 Task: Choose the license: Boost Software License 1.0 while creating a new repository.
Action: Mouse moved to (970, 79)
Screenshot: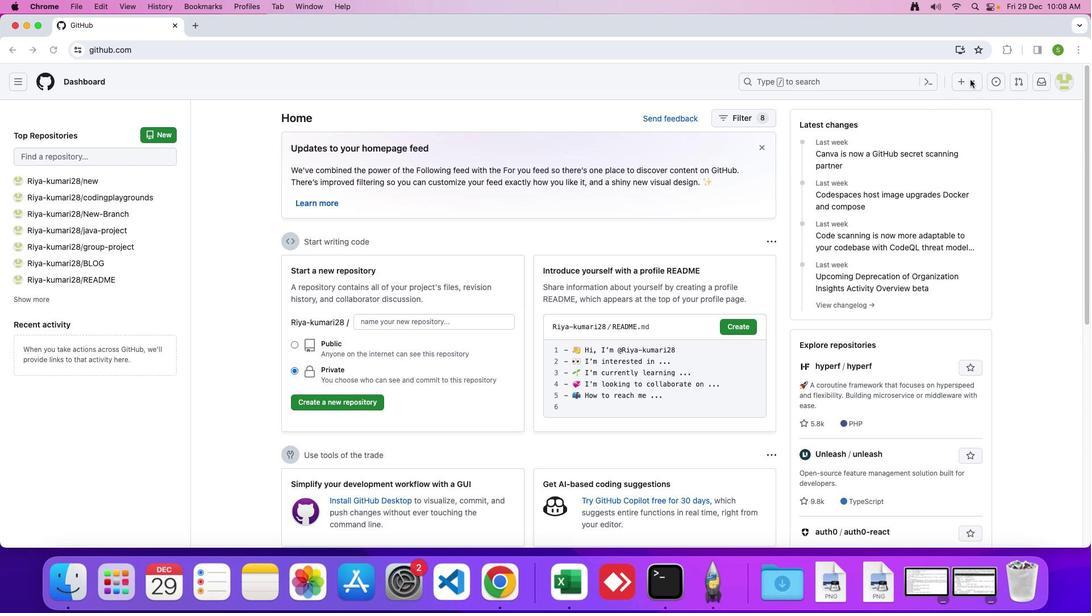 
Action: Mouse pressed left at (970, 79)
Screenshot: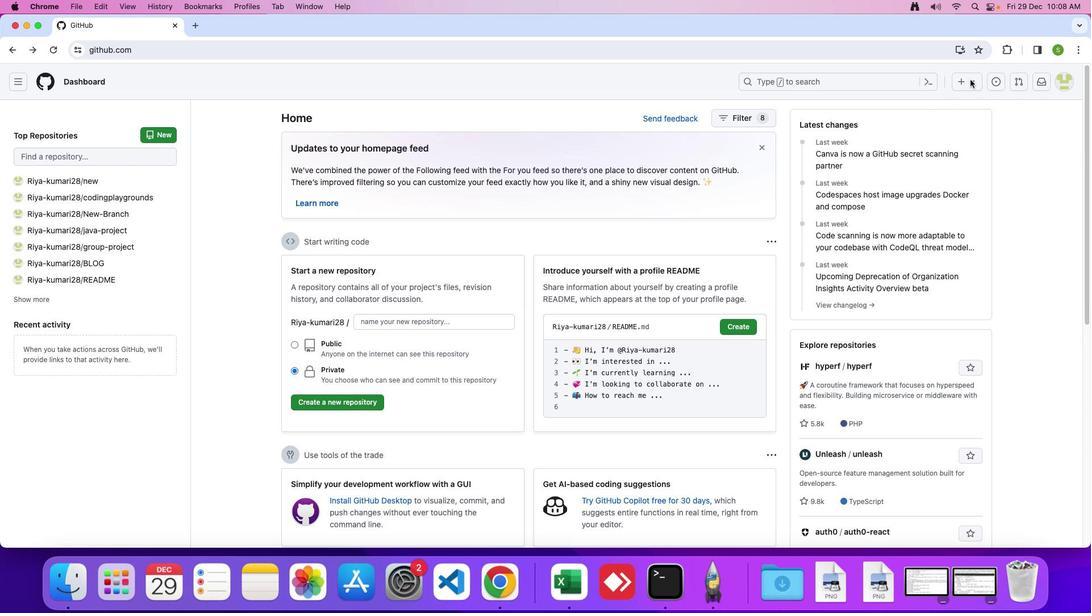 
Action: Mouse moved to (969, 80)
Screenshot: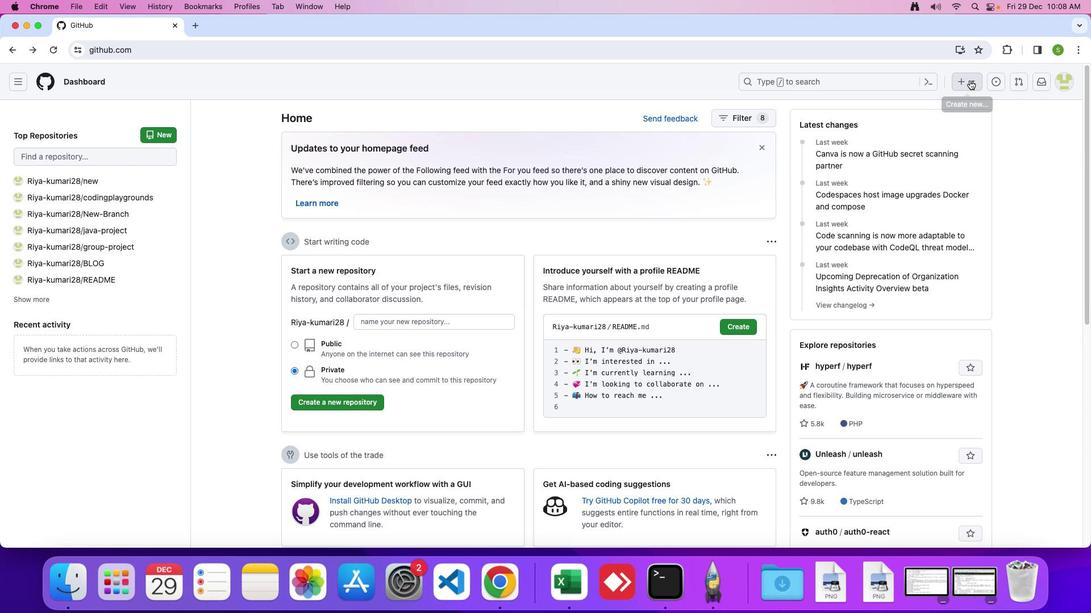 
Action: Mouse pressed left at (969, 80)
Screenshot: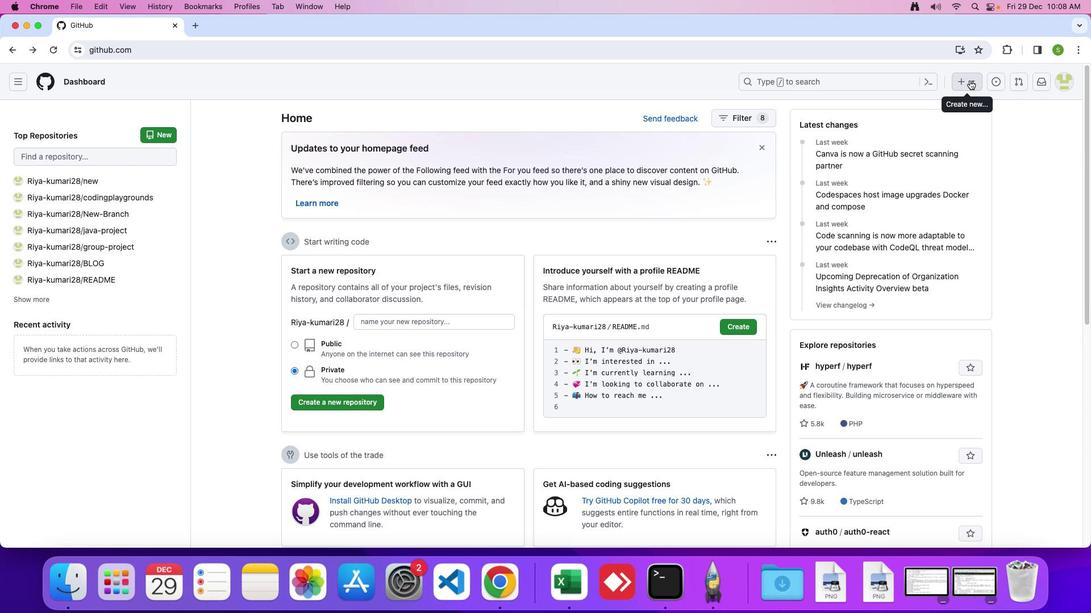 
Action: Mouse moved to (928, 106)
Screenshot: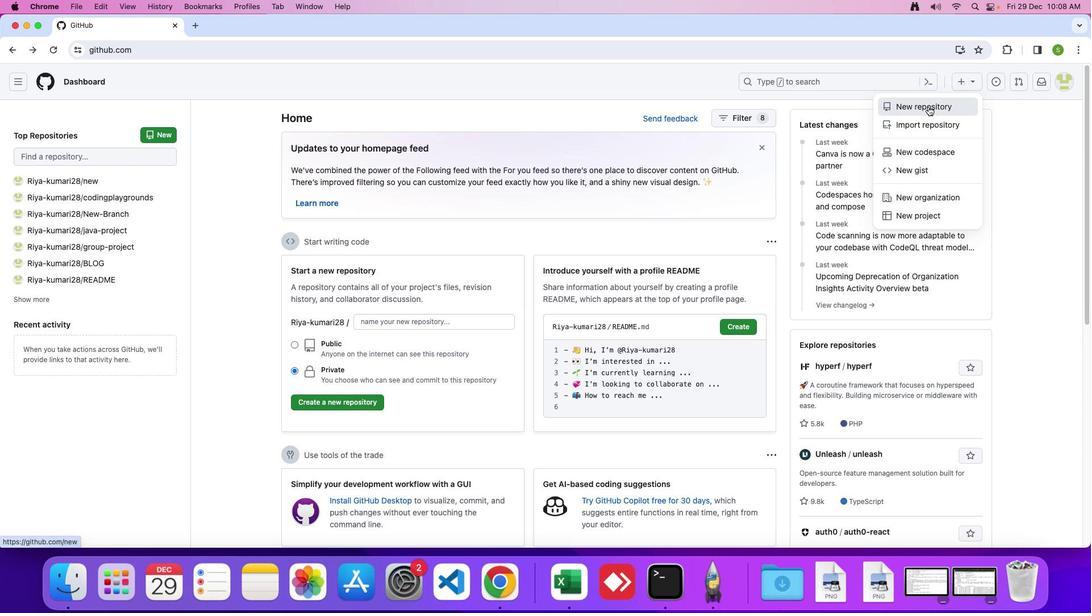 
Action: Mouse pressed left at (928, 106)
Screenshot: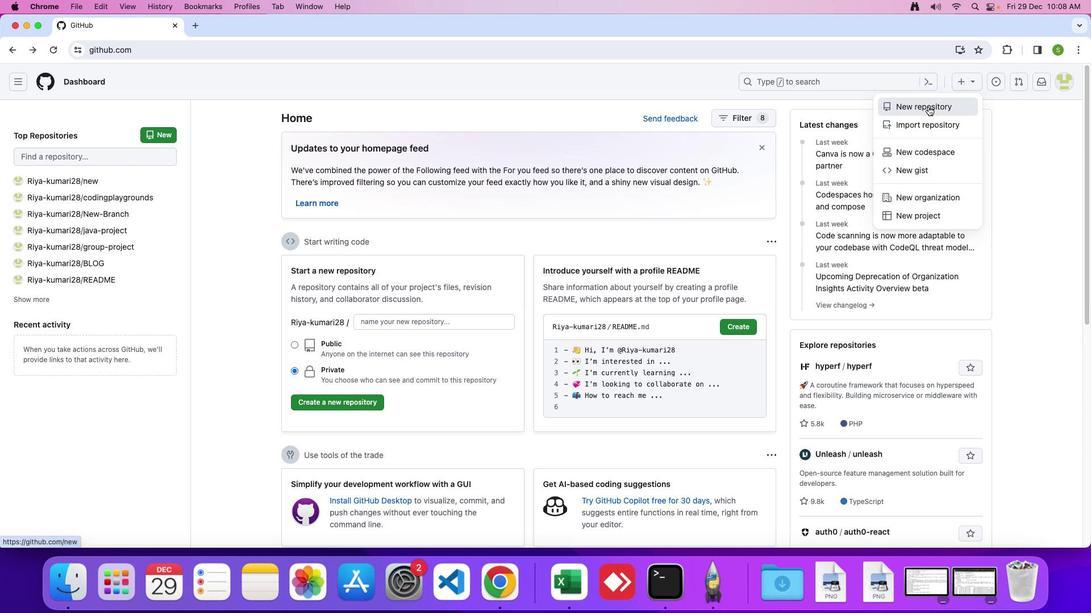
Action: Mouse moved to (534, 337)
Screenshot: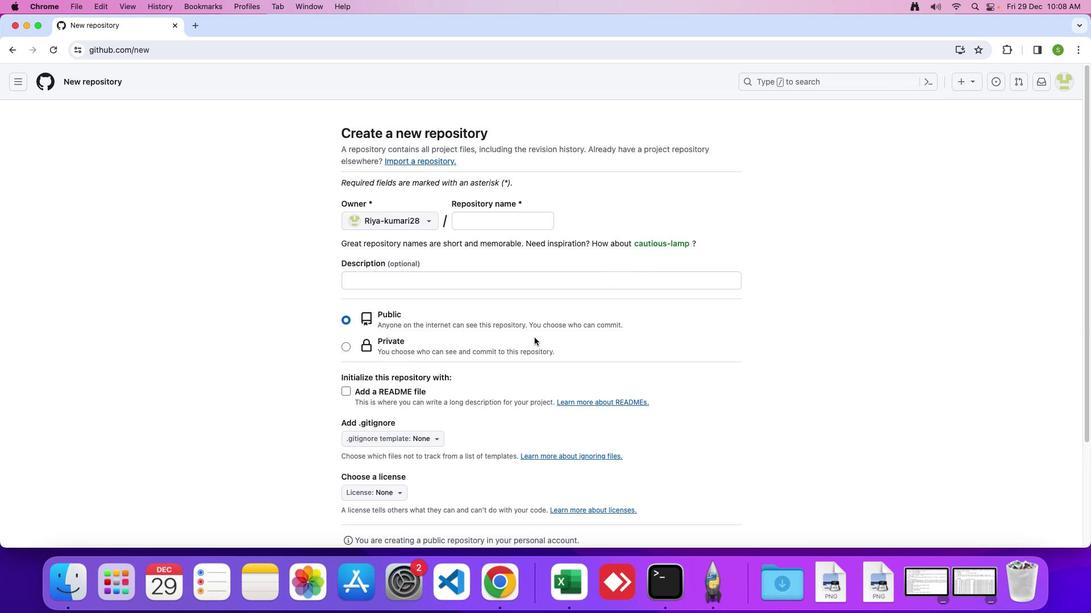 
Action: Mouse scrolled (534, 337) with delta (0, 0)
Screenshot: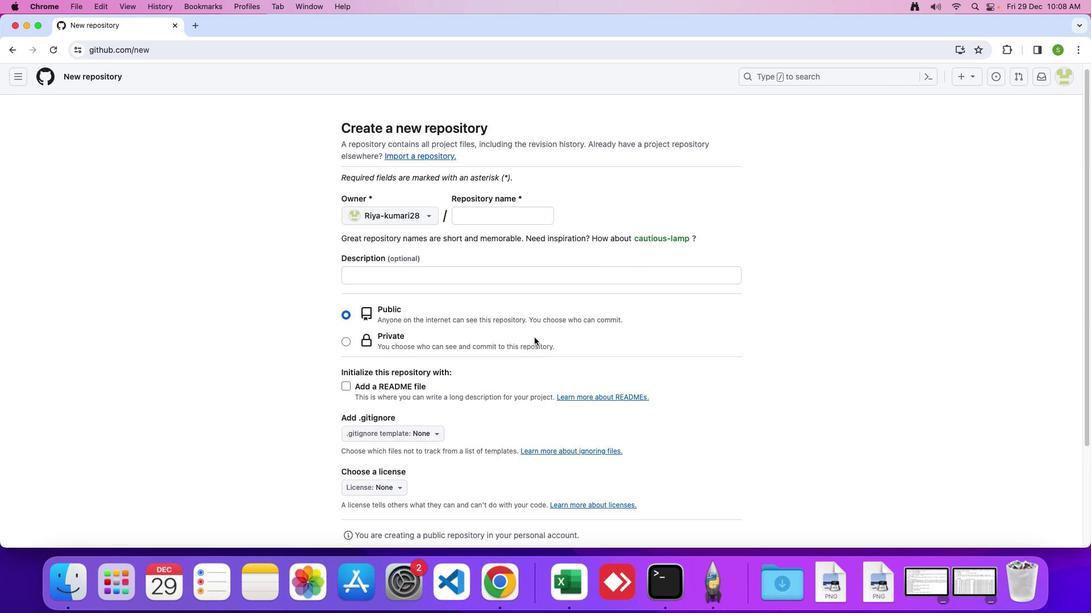 
Action: Mouse scrolled (534, 337) with delta (0, 0)
Screenshot: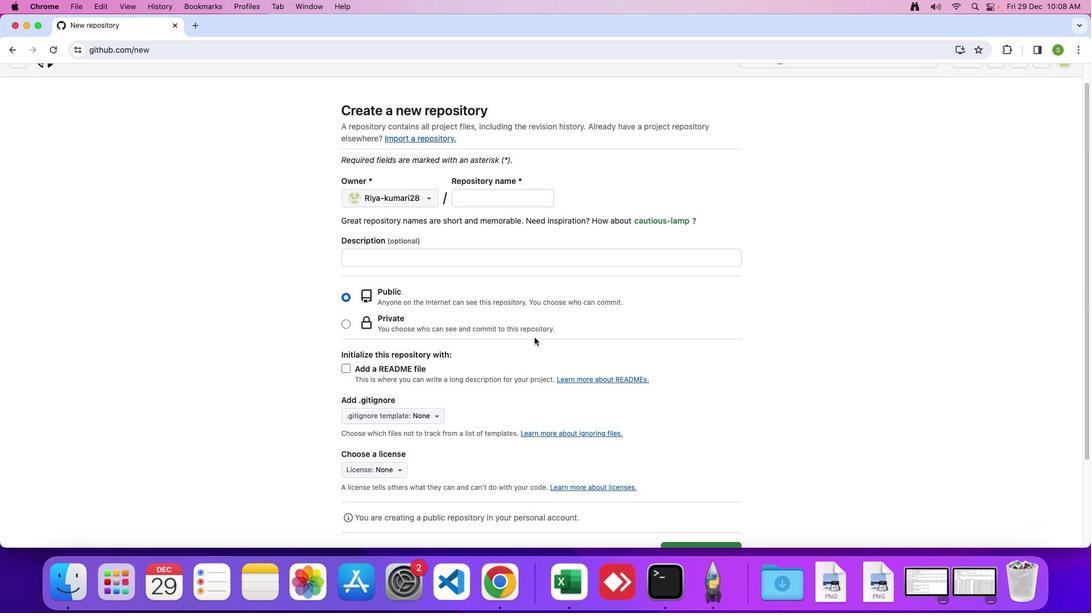 
Action: Mouse scrolled (534, 337) with delta (0, -1)
Screenshot: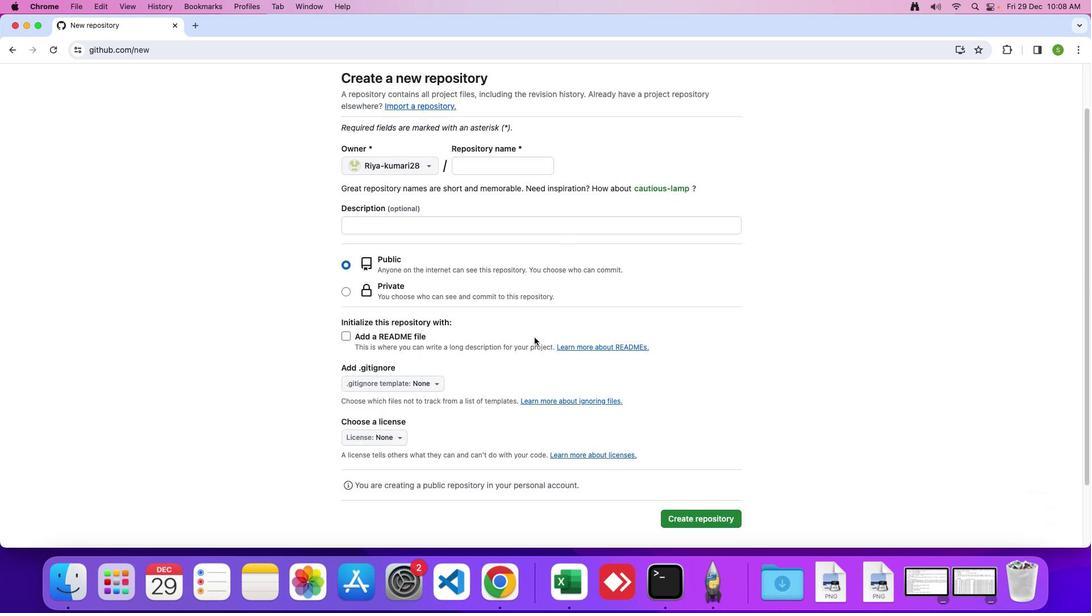 
Action: Mouse moved to (399, 420)
Screenshot: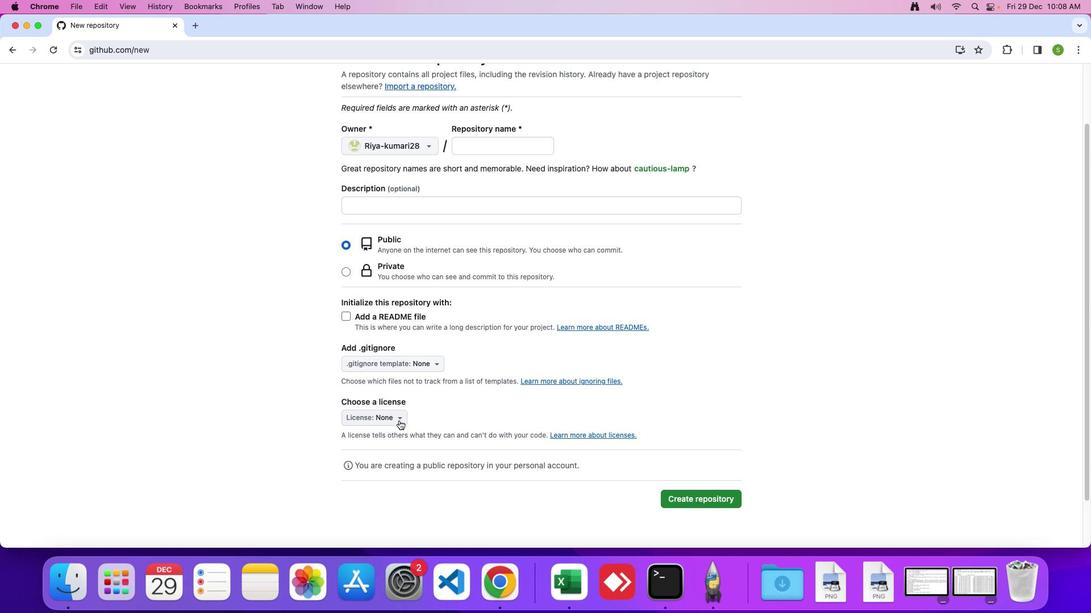 
Action: Mouse pressed left at (399, 420)
Screenshot: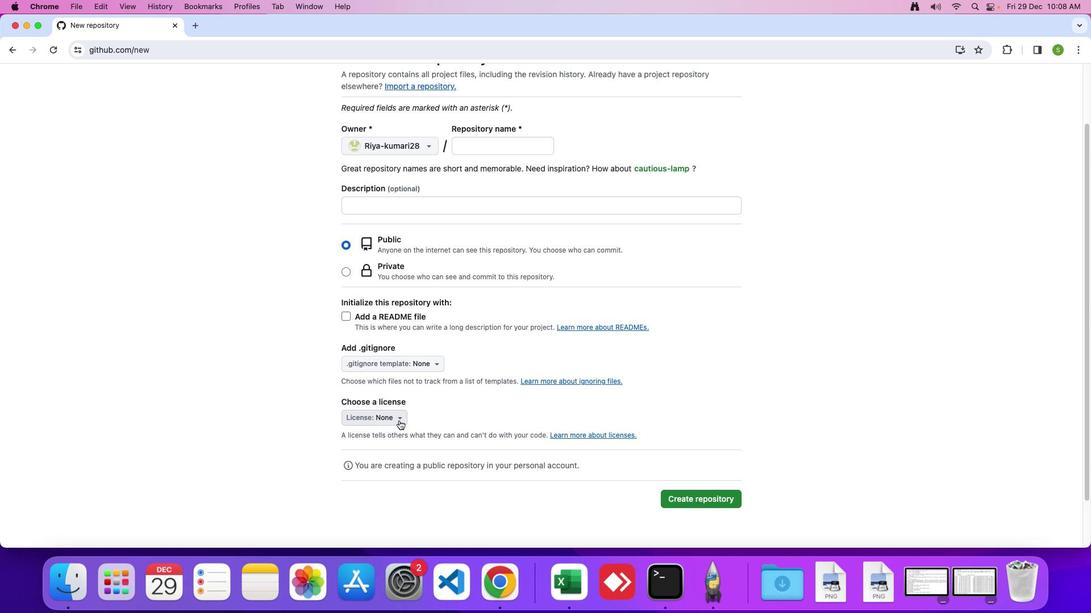 
Action: Mouse moved to (404, 350)
Screenshot: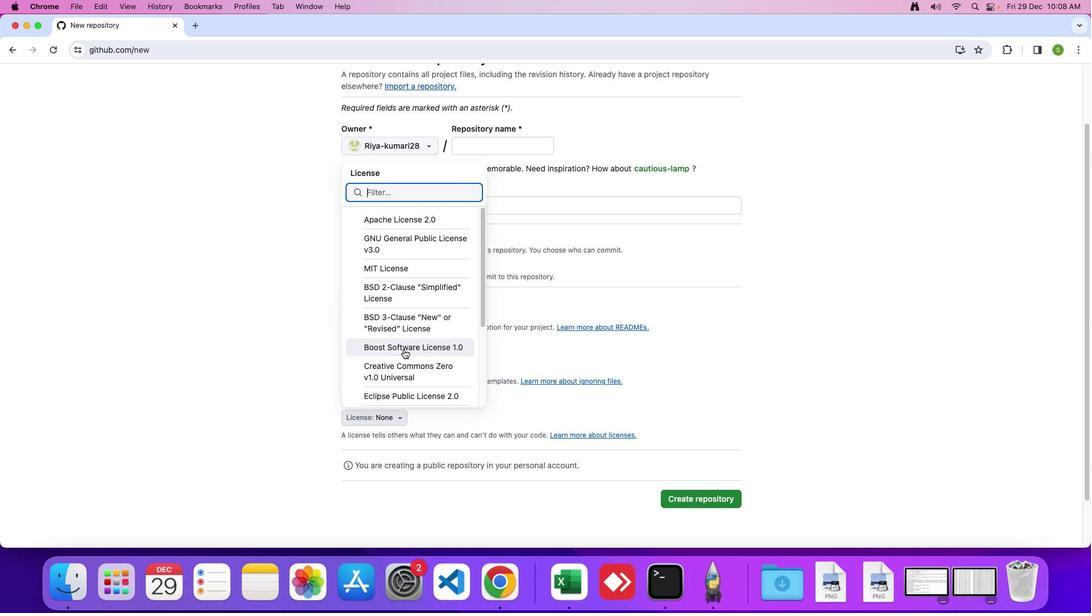 
Action: Mouse pressed left at (404, 350)
Screenshot: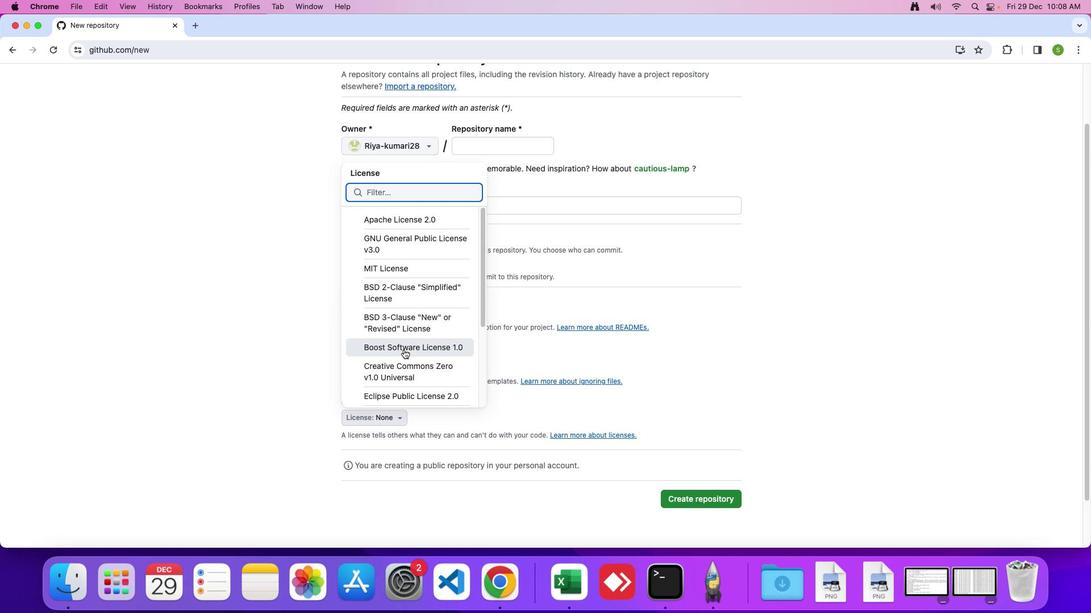 
